 Task: Select the on o[tion in the allow automatic task.
Action: Mouse moved to (18, 634)
Screenshot: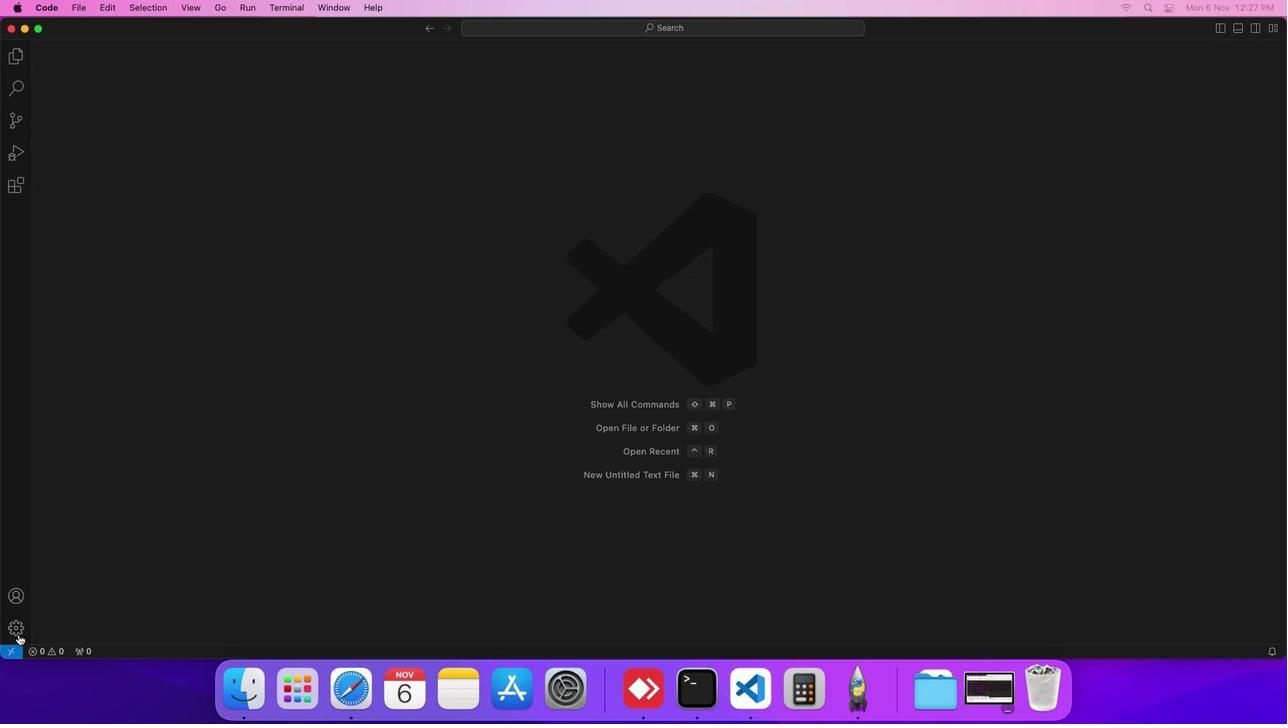 
Action: Mouse pressed left at (18, 634)
Screenshot: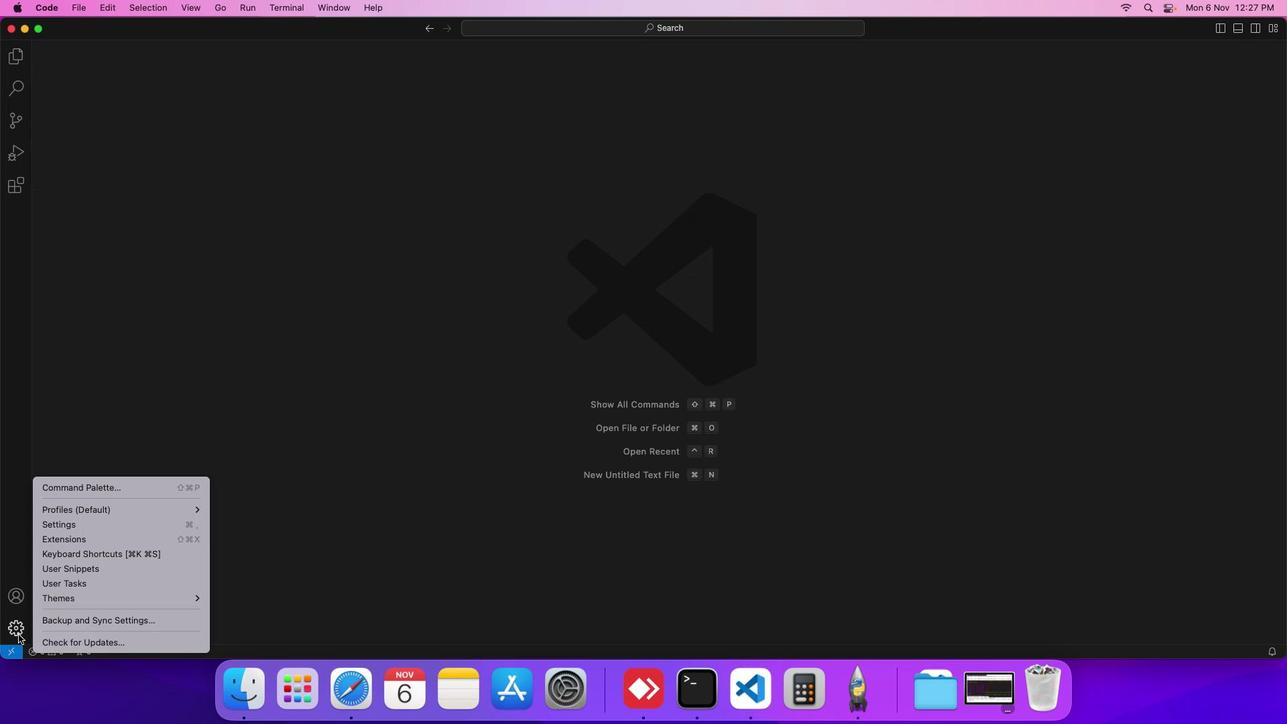 
Action: Mouse moved to (85, 526)
Screenshot: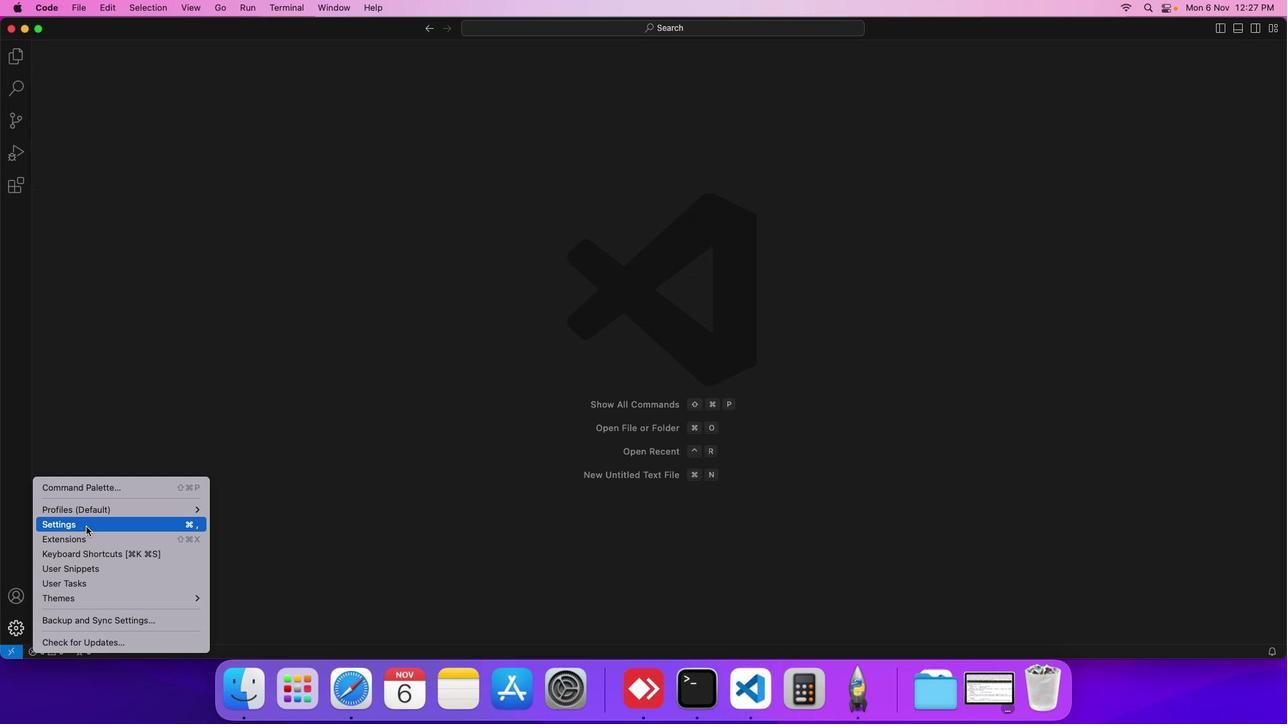
Action: Mouse pressed left at (85, 526)
Screenshot: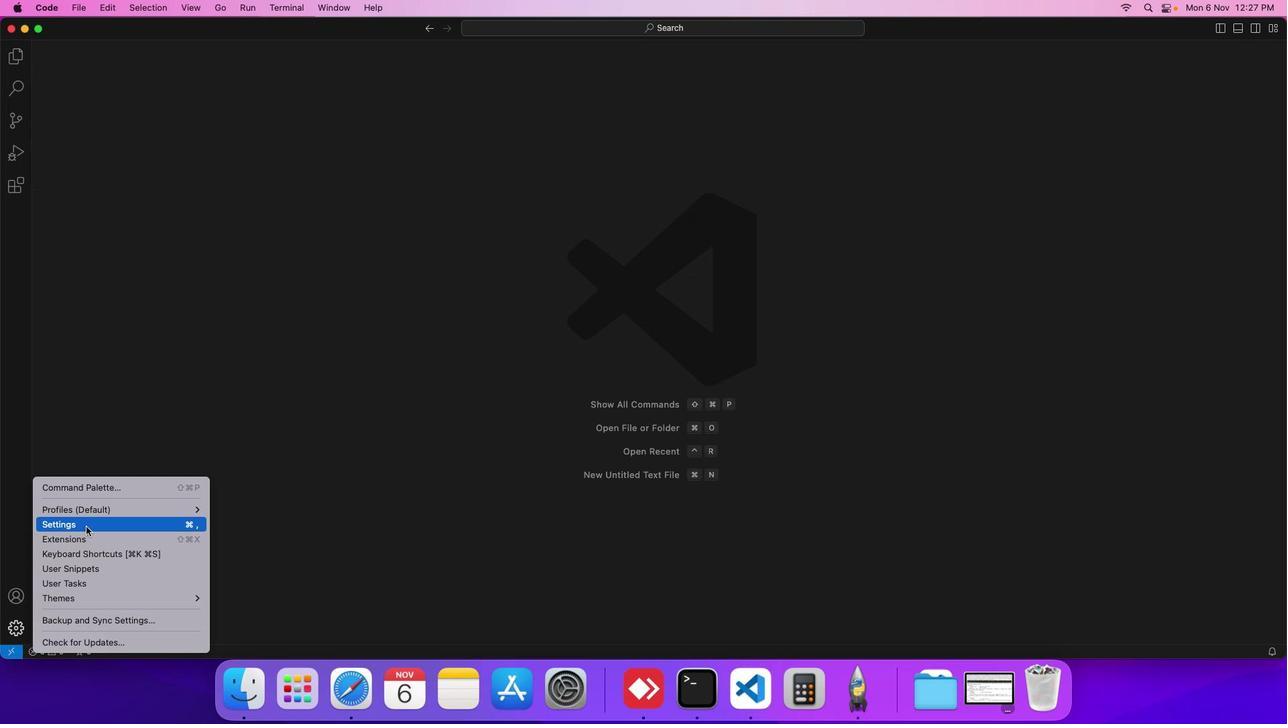 
Action: Mouse moved to (319, 197)
Screenshot: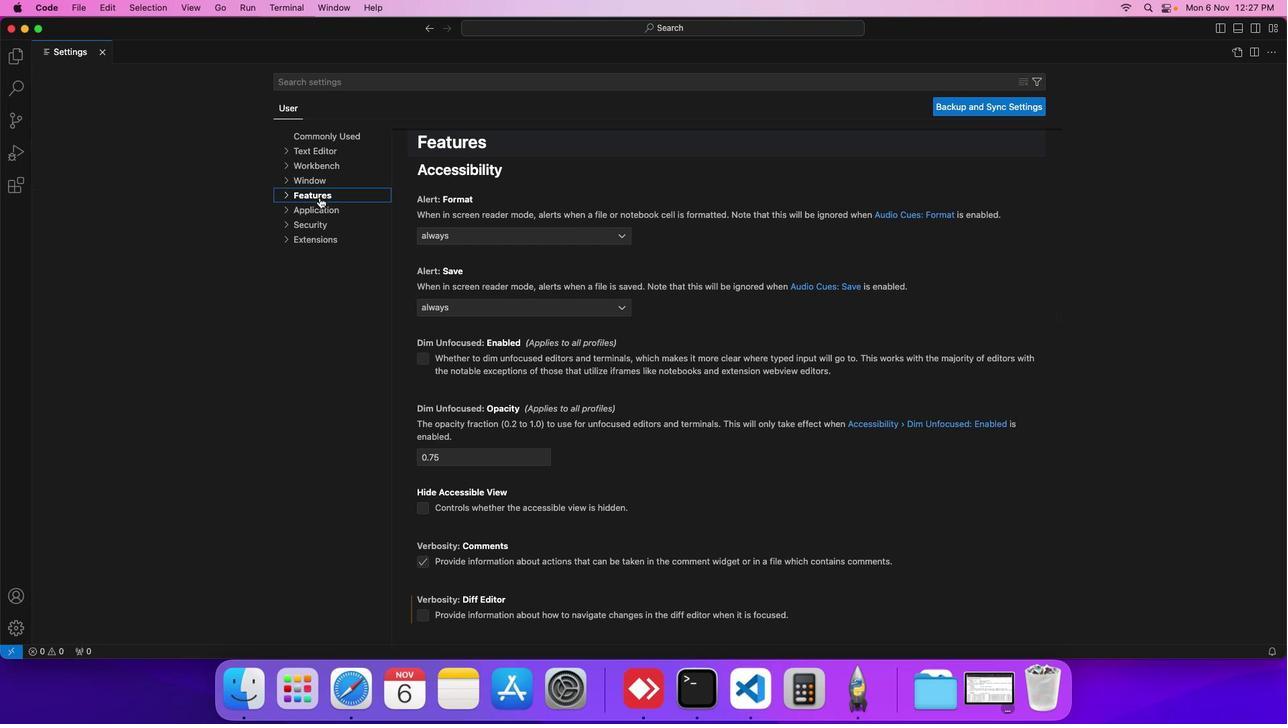 
Action: Mouse pressed left at (319, 197)
Screenshot: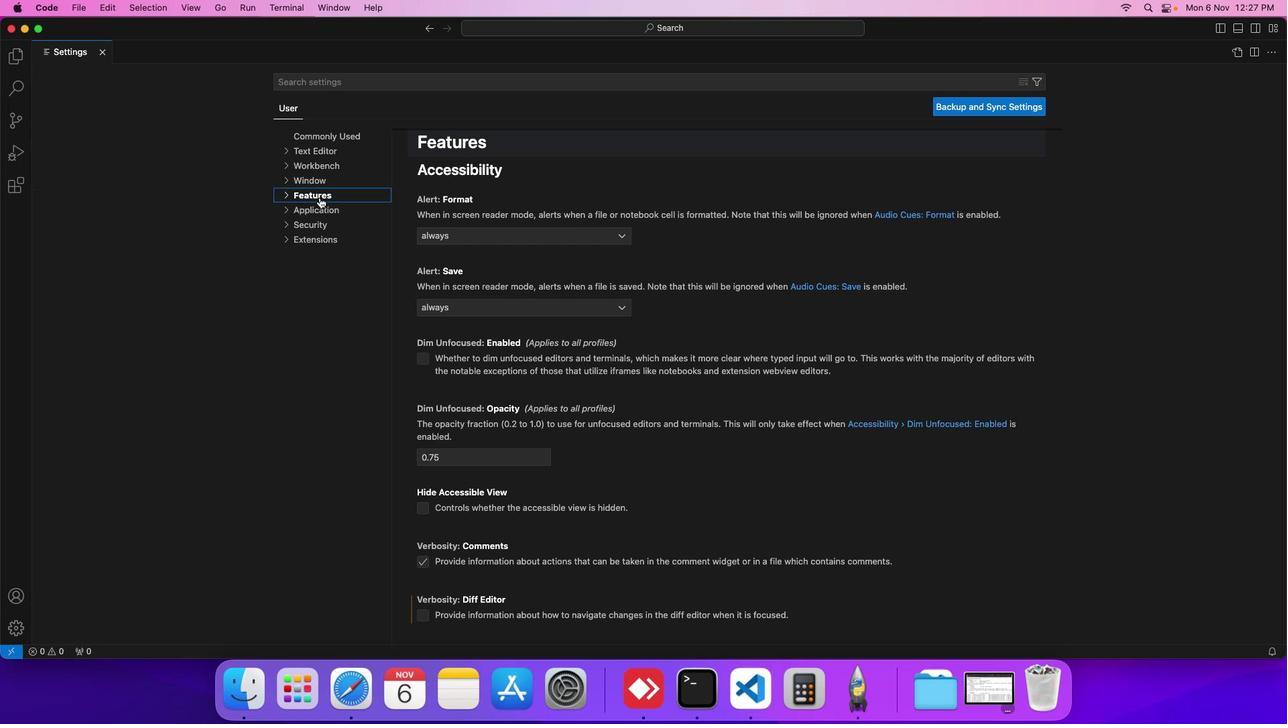 
Action: Mouse moved to (315, 327)
Screenshot: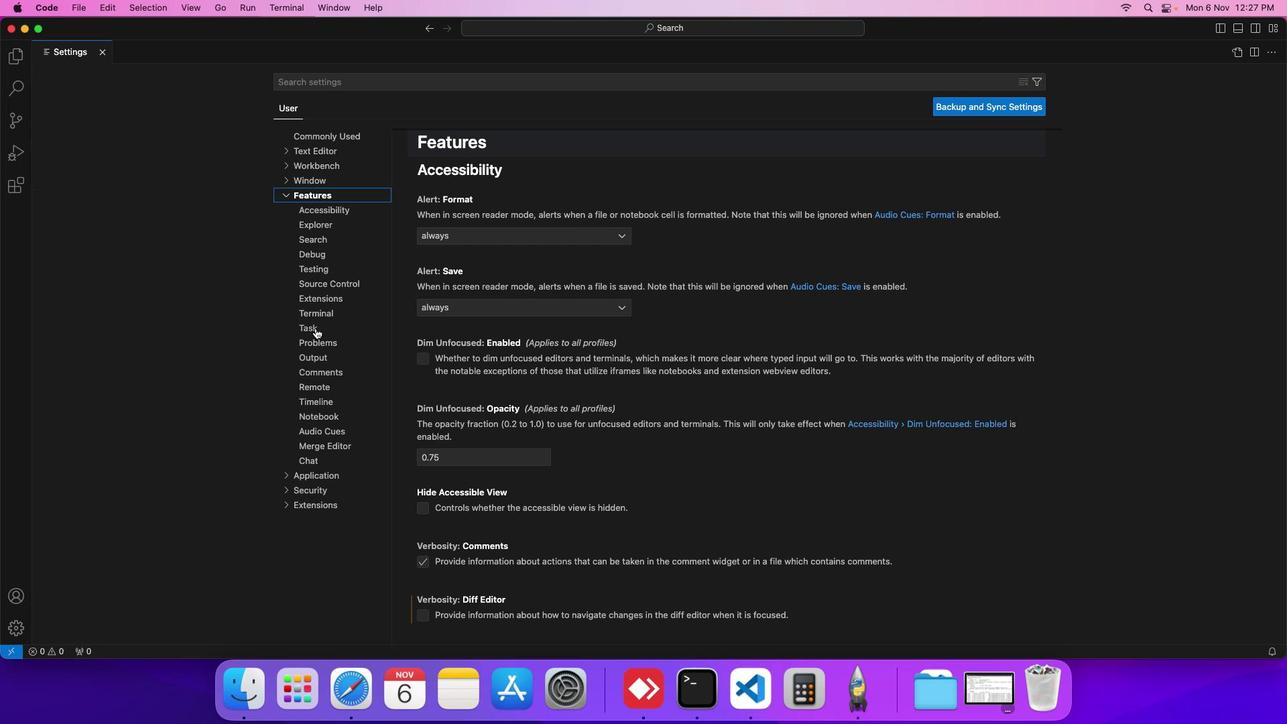 
Action: Mouse pressed left at (315, 327)
Screenshot: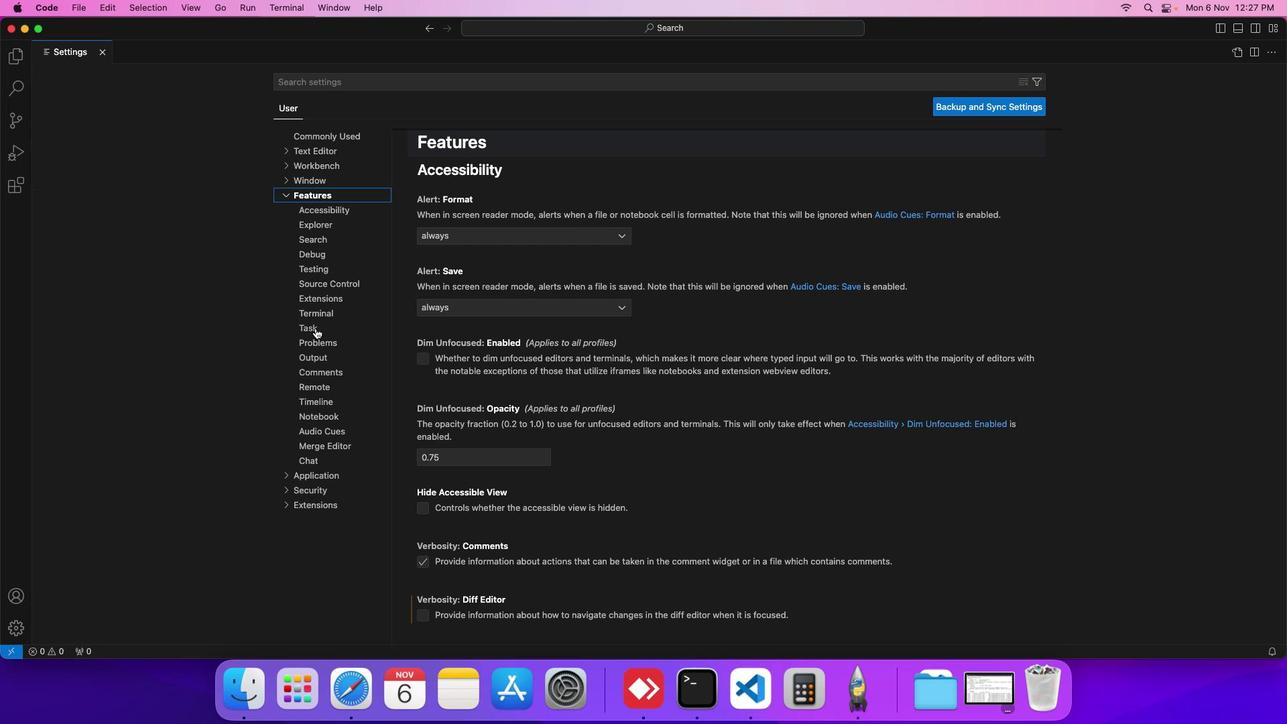 
Action: Mouse moved to (449, 209)
Screenshot: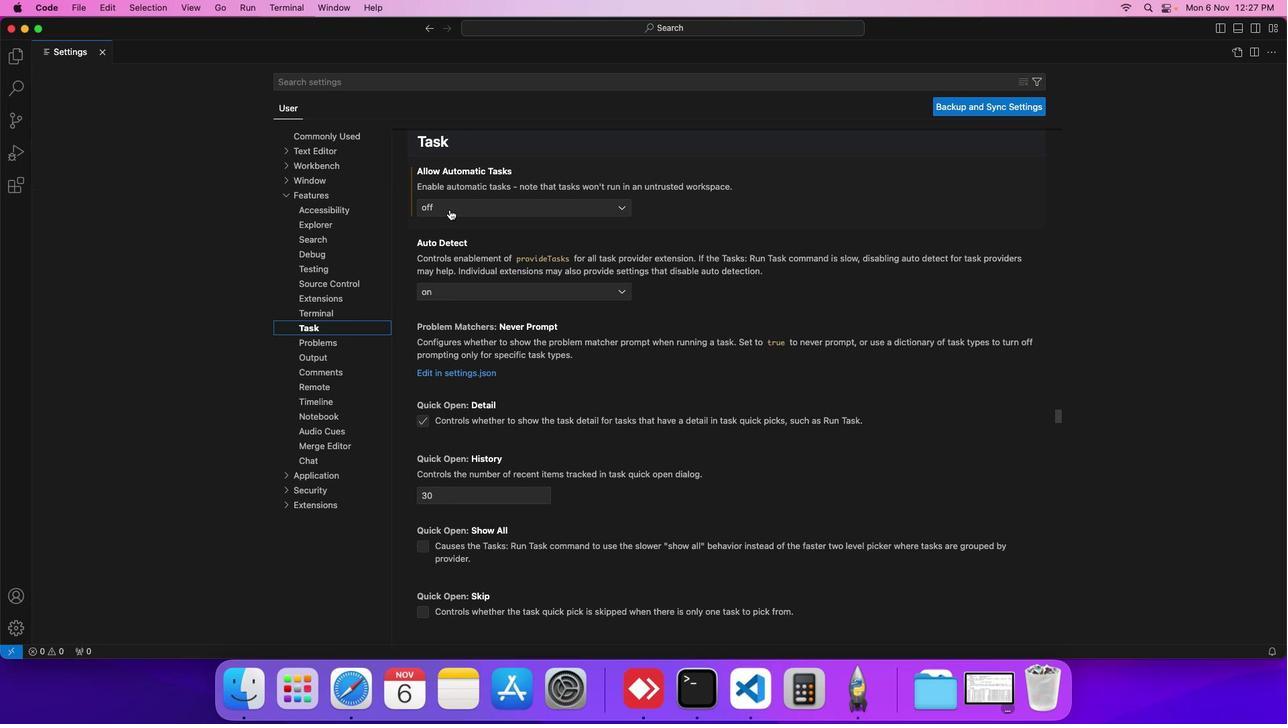
Action: Mouse pressed left at (449, 209)
Screenshot: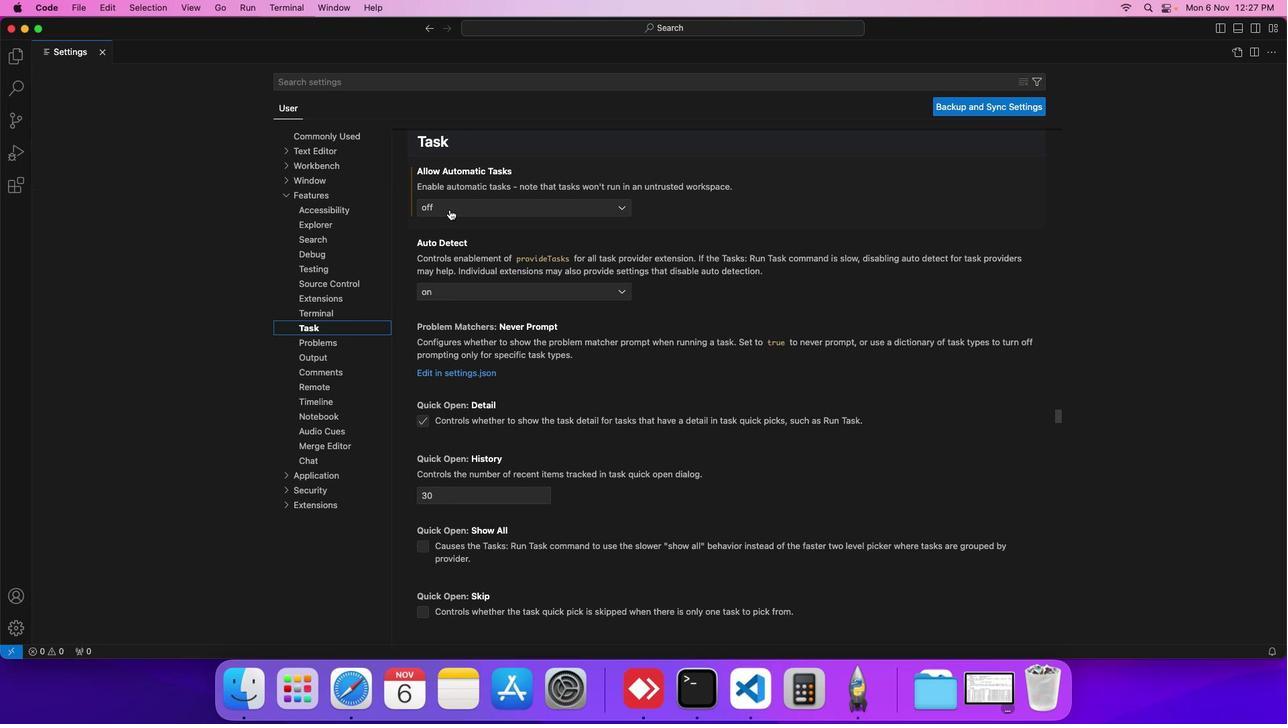 
Action: Mouse moved to (446, 227)
Screenshot: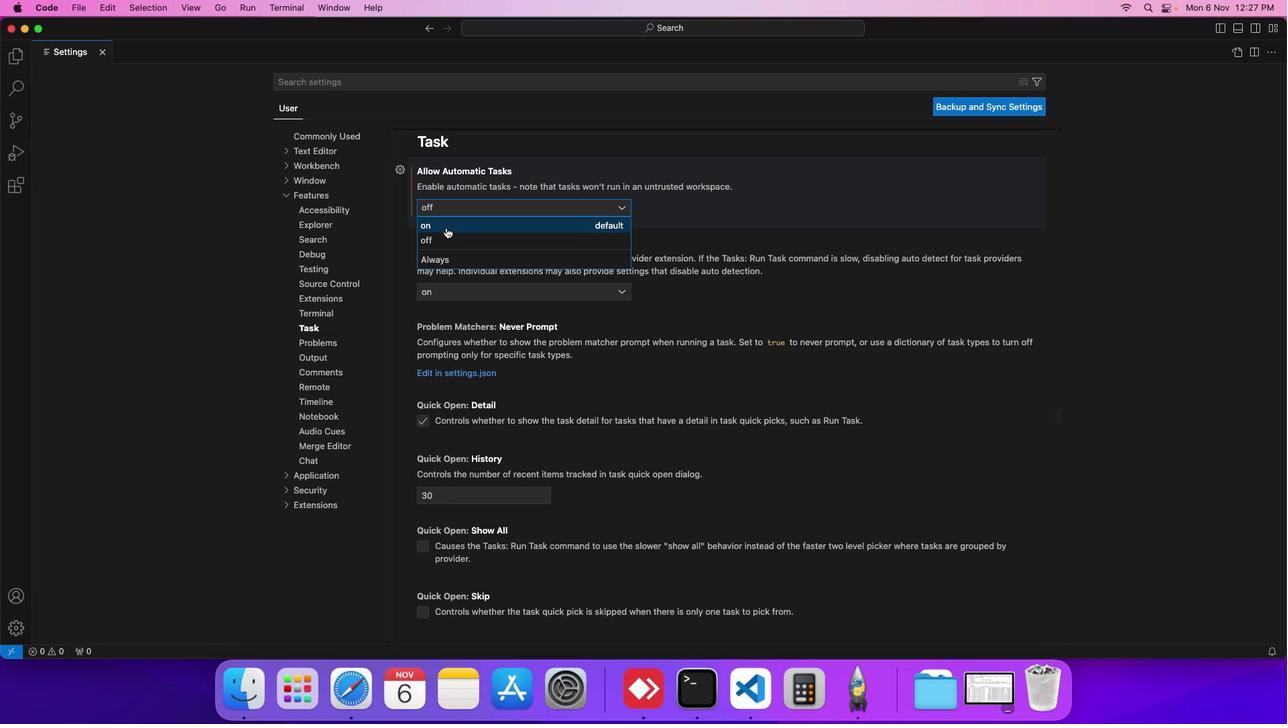 
Action: Mouse pressed left at (446, 227)
Screenshot: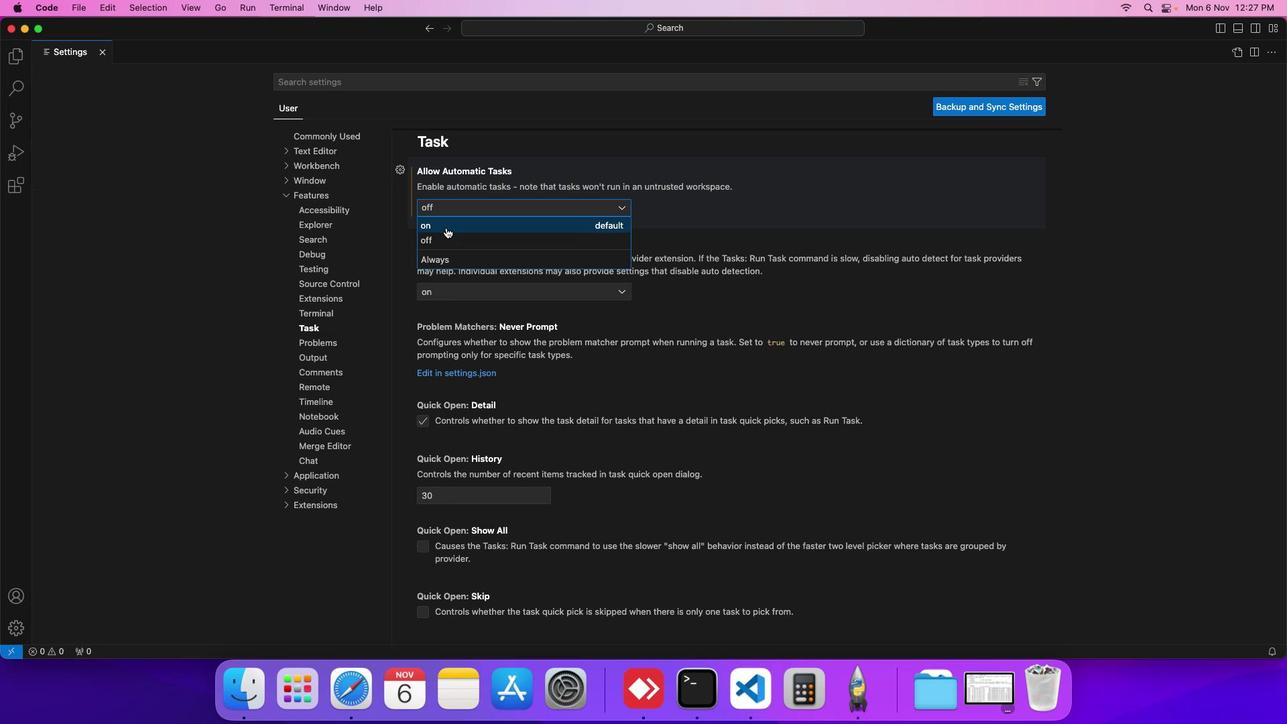 
